 Task: Create a due date automation trigger when advanced on, on the tuesday of the week a card is due add content with a description containing resume at 11:00 AM.
Action: Mouse moved to (945, 74)
Screenshot: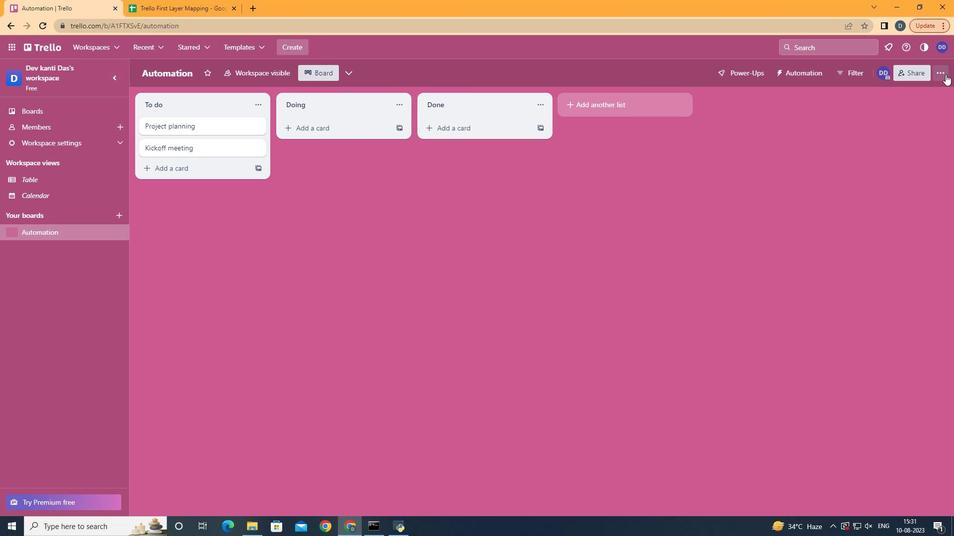
Action: Mouse pressed left at (945, 74)
Screenshot: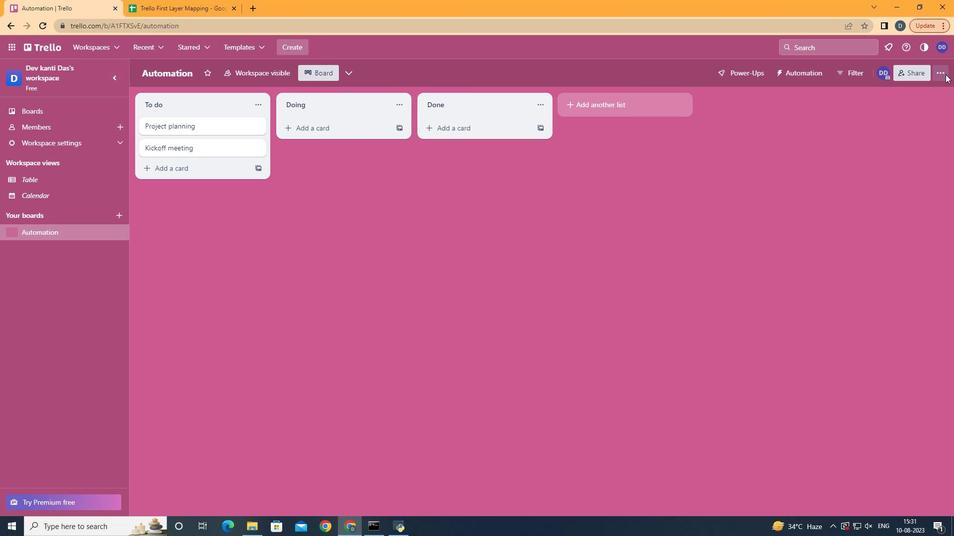 
Action: Mouse moved to (888, 211)
Screenshot: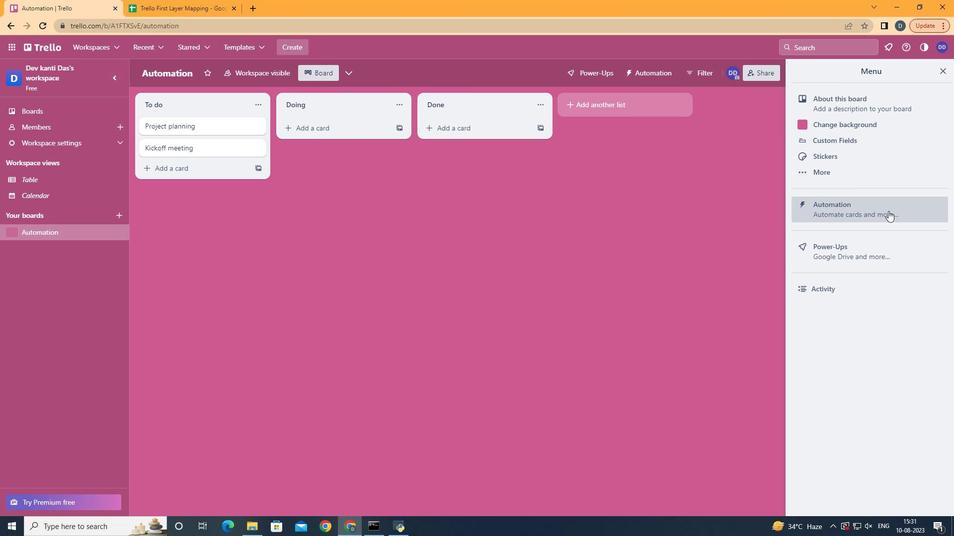
Action: Mouse pressed left at (888, 211)
Screenshot: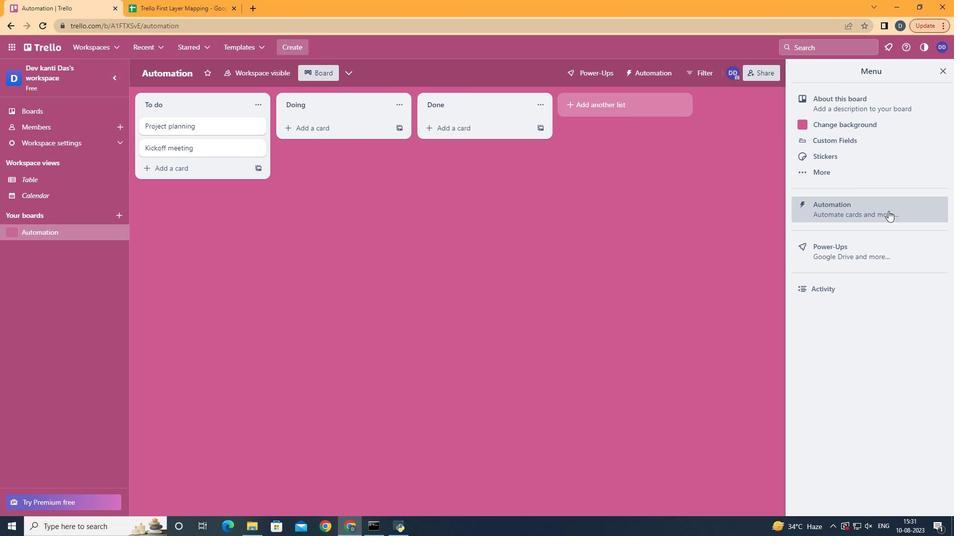 
Action: Mouse moved to (163, 200)
Screenshot: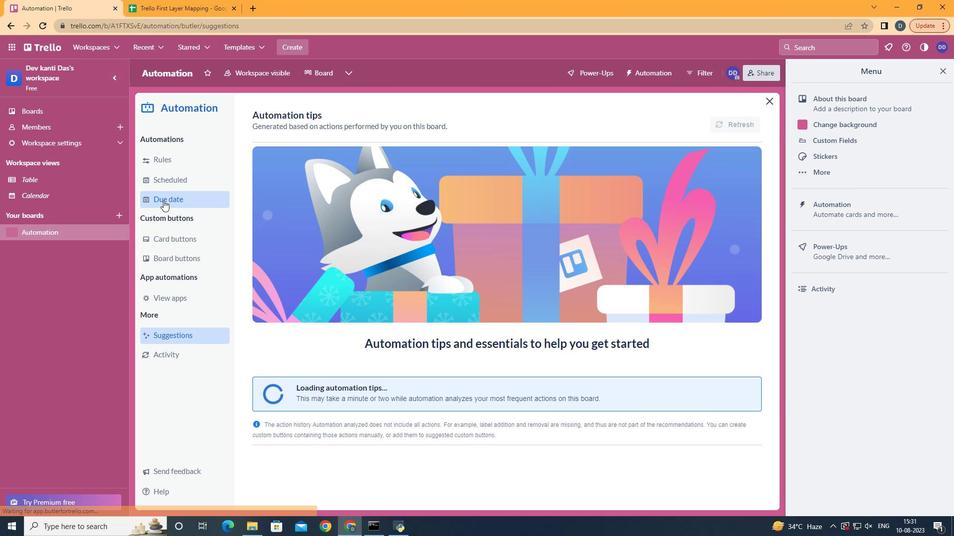 
Action: Mouse pressed left at (163, 200)
Screenshot: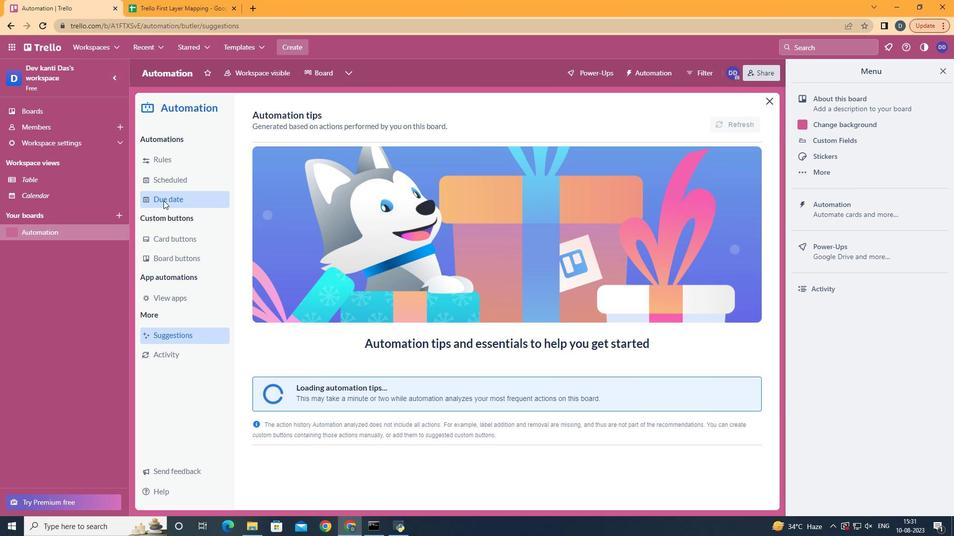 
Action: Mouse moved to (696, 122)
Screenshot: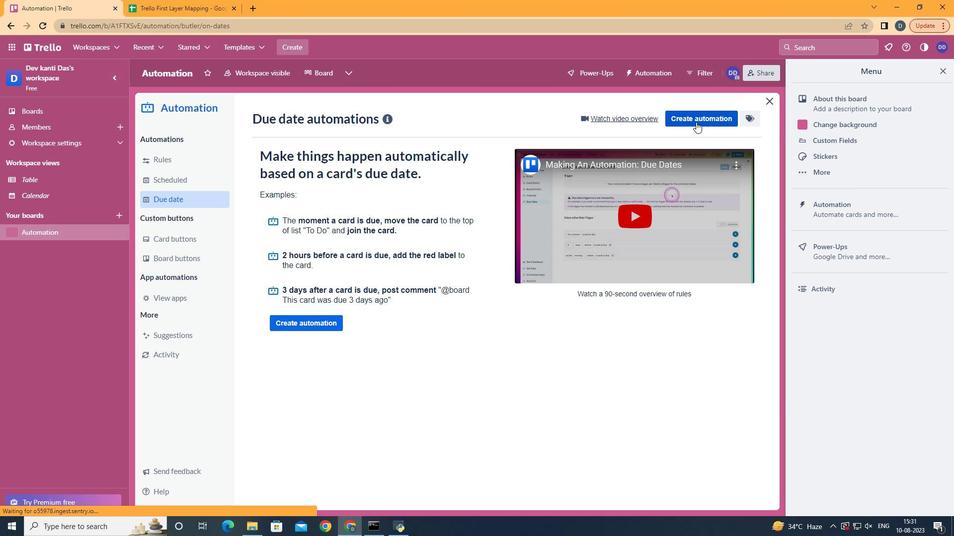 
Action: Mouse pressed left at (696, 122)
Screenshot: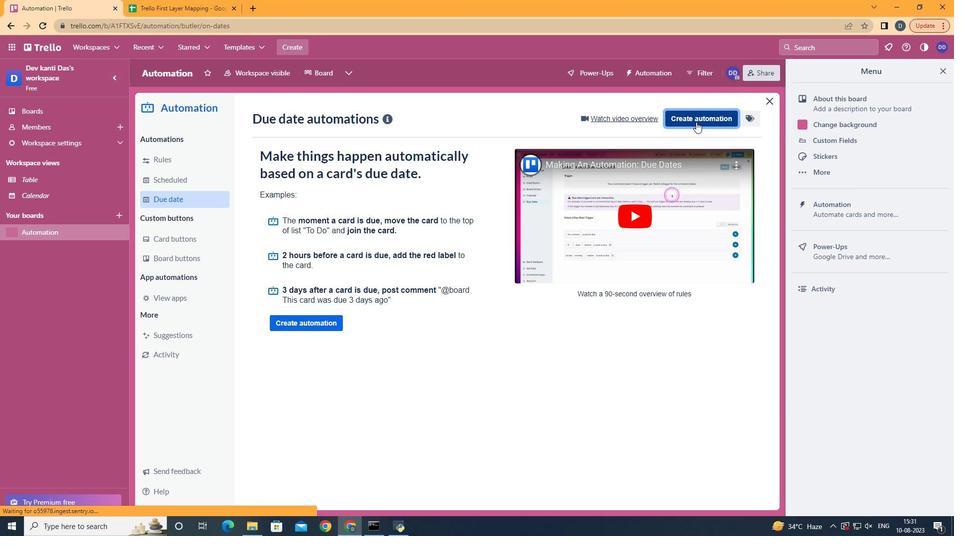 
Action: Mouse moved to (537, 212)
Screenshot: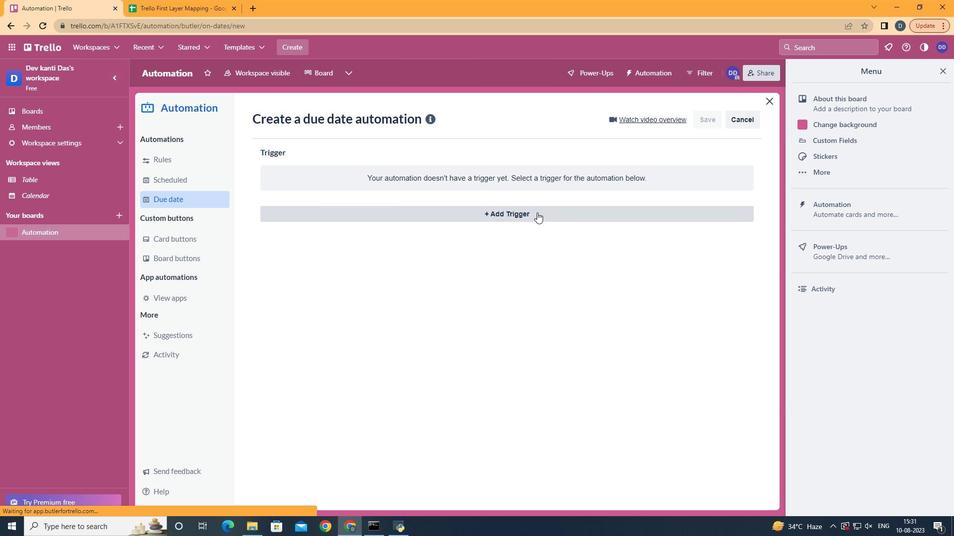 
Action: Mouse pressed left at (537, 212)
Screenshot: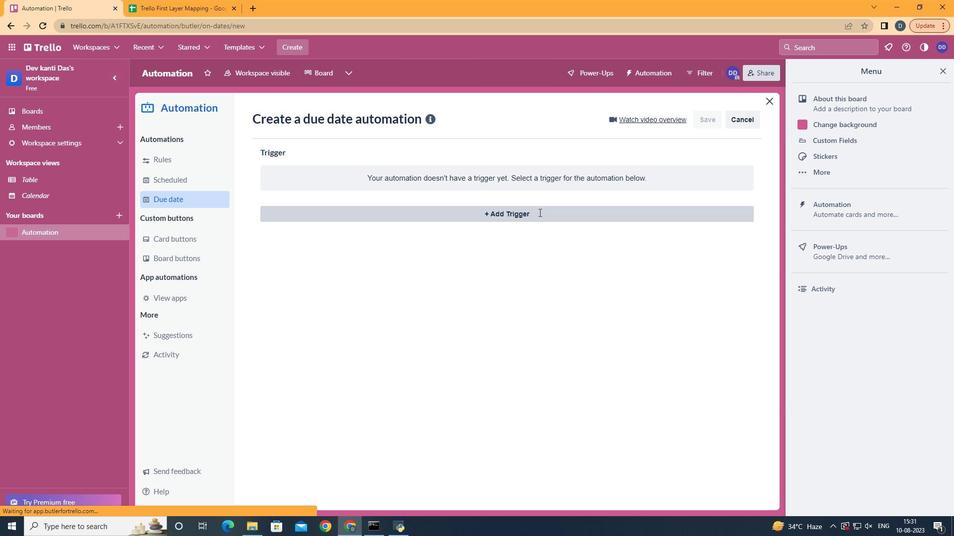 
Action: Mouse moved to (323, 280)
Screenshot: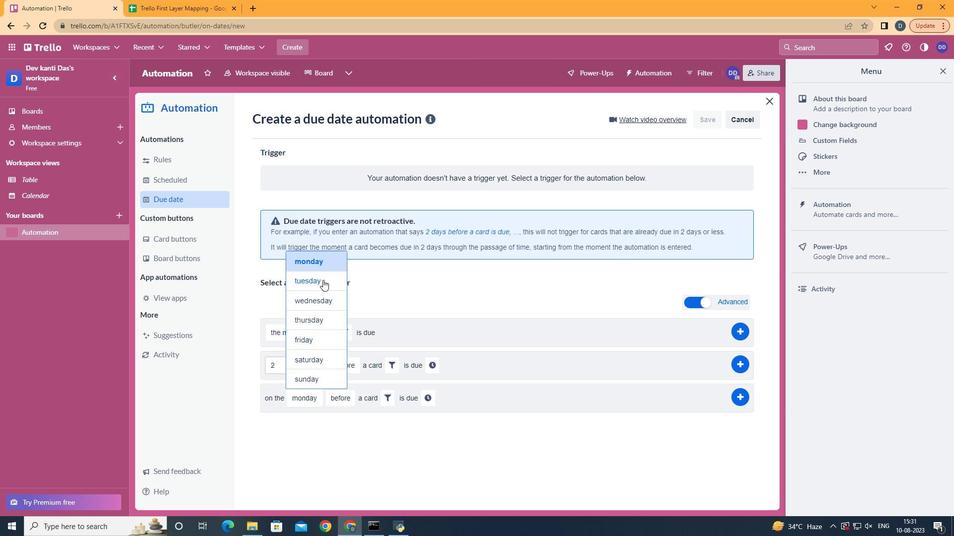 
Action: Mouse pressed left at (323, 280)
Screenshot: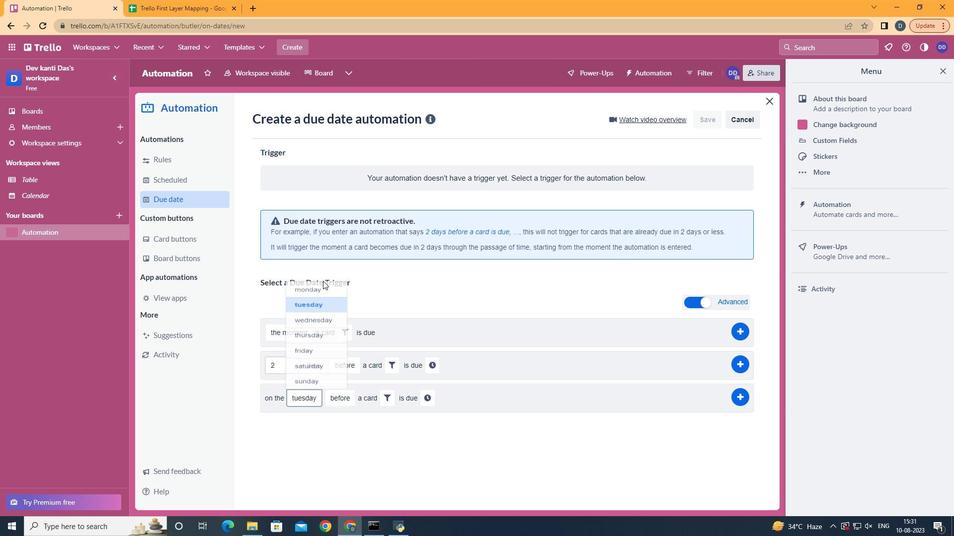
Action: Mouse moved to (357, 459)
Screenshot: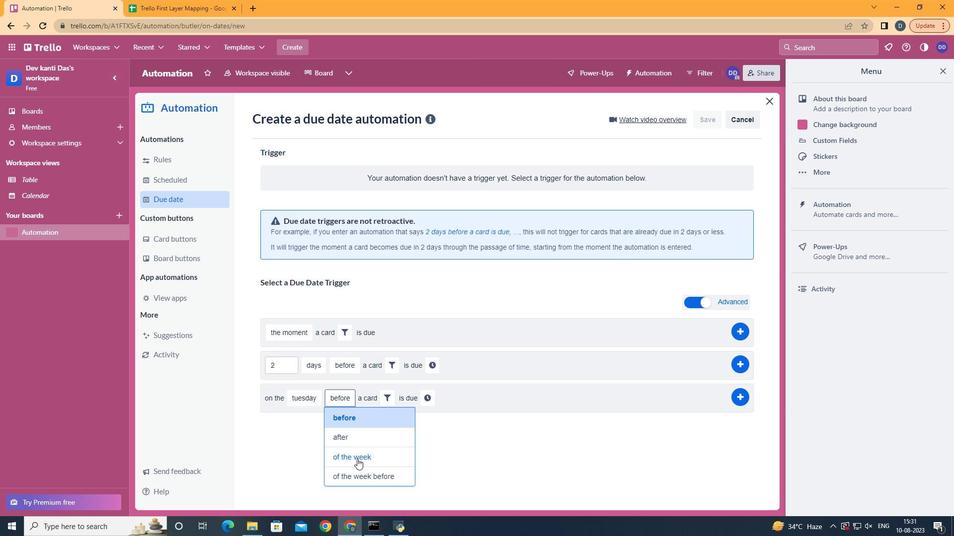 
Action: Mouse pressed left at (357, 459)
Screenshot: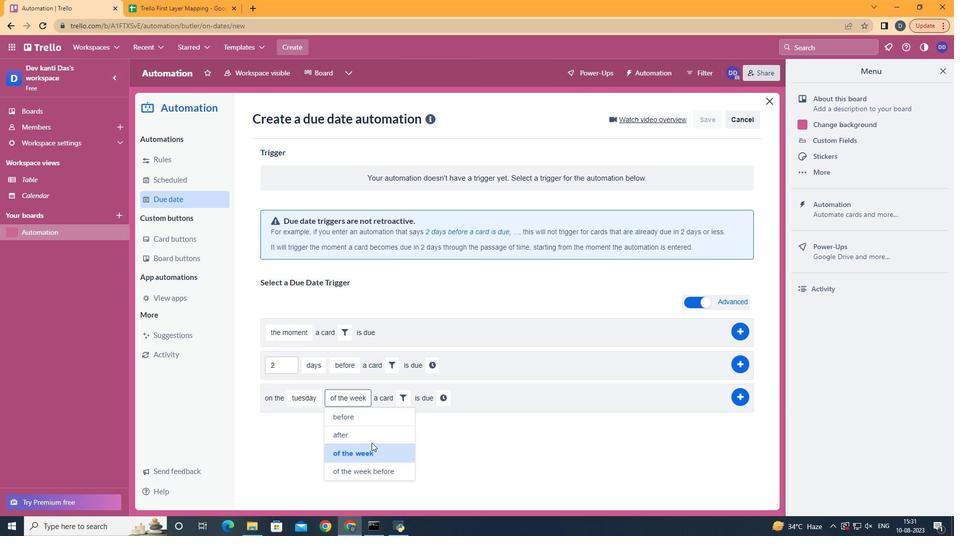
Action: Mouse moved to (406, 402)
Screenshot: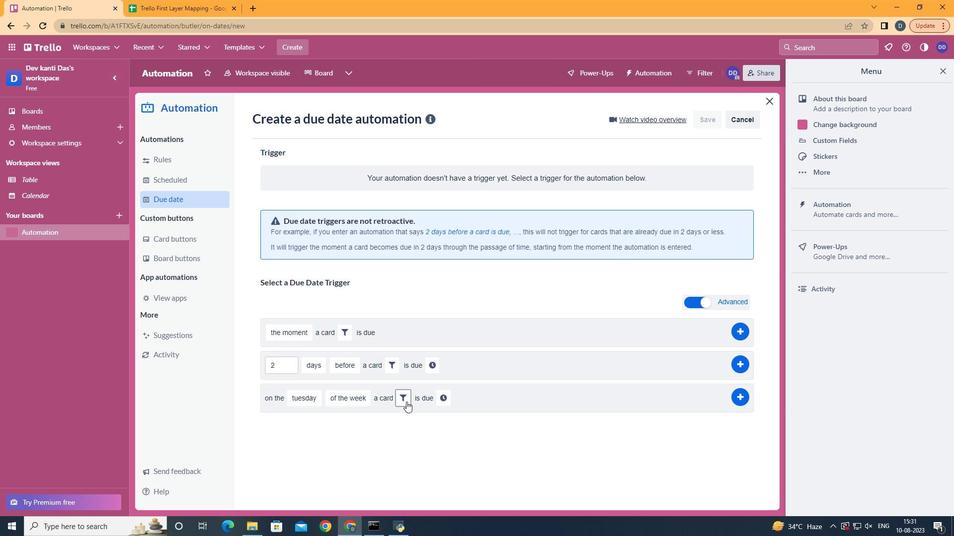 
Action: Mouse pressed left at (406, 402)
Screenshot: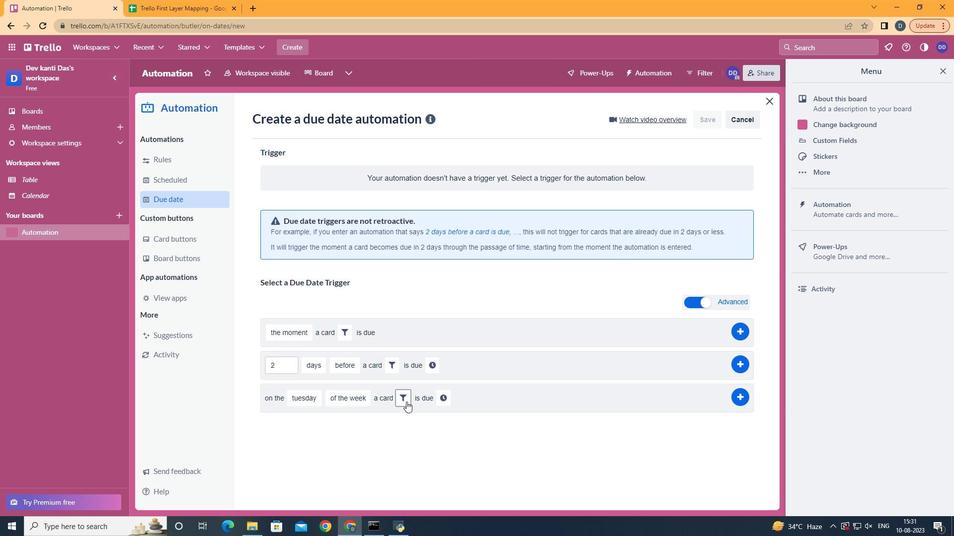 
Action: Mouse moved to (539, 428)
Screenshot: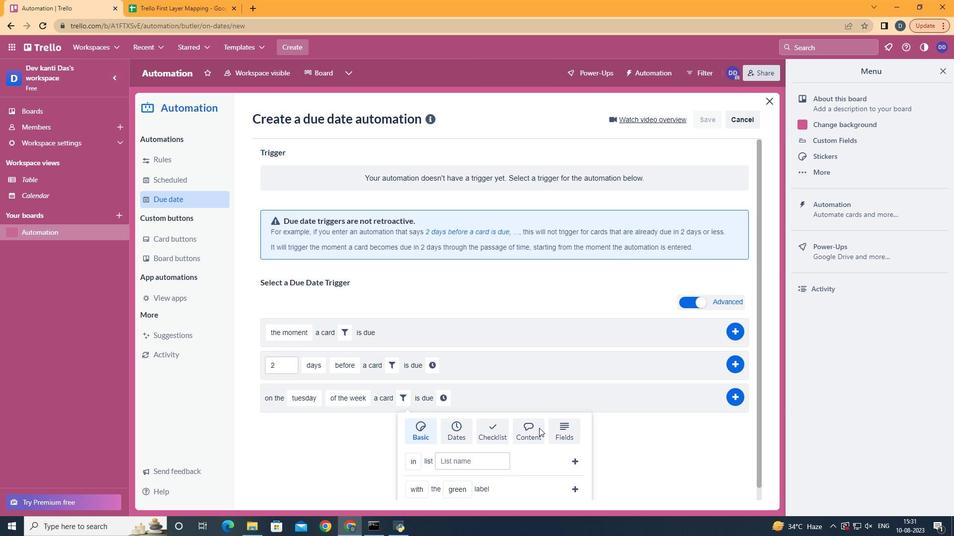
Action: Mouse pressed left at (539, 428)
Screenshot: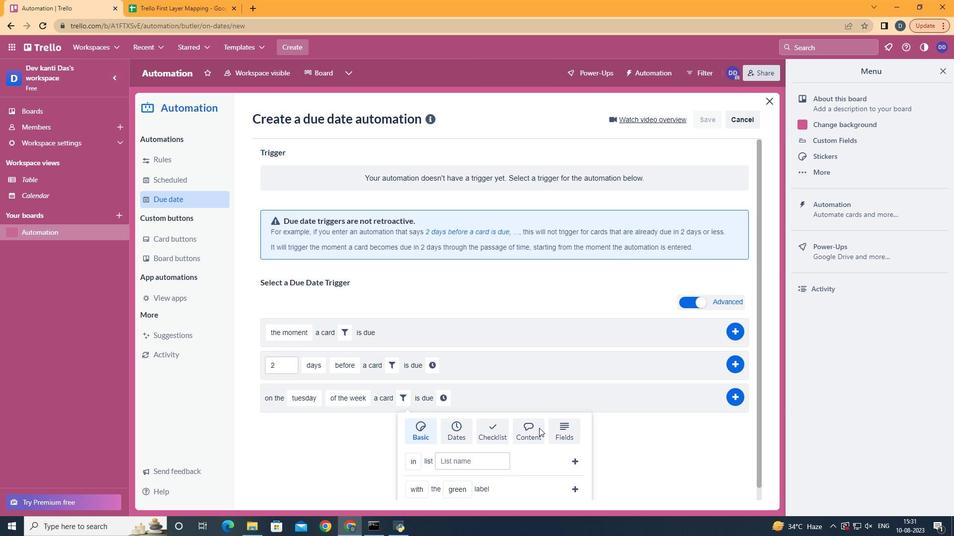 
Action: Mouse moved to (449, 420)
Screenshot: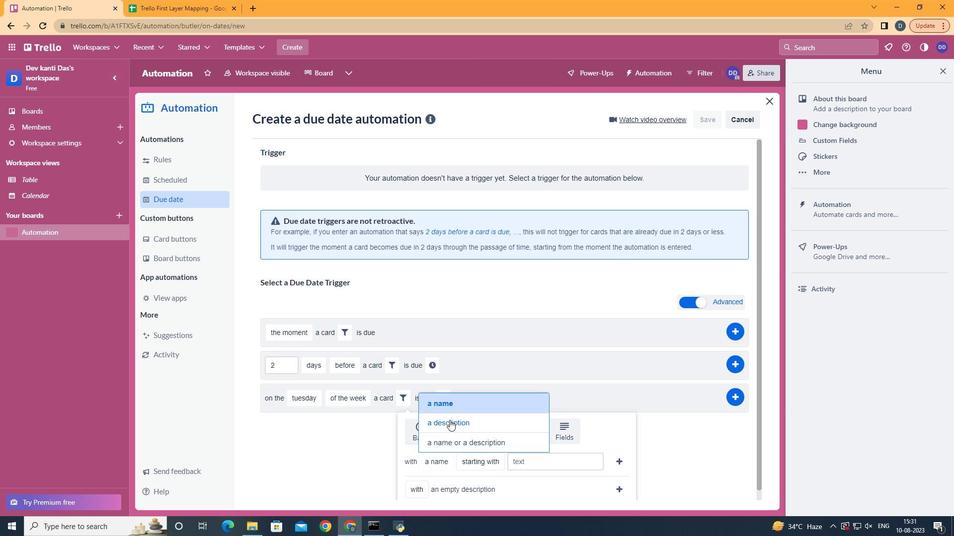 
Action: Mouse pressed left at (449, 420)
Screenshot: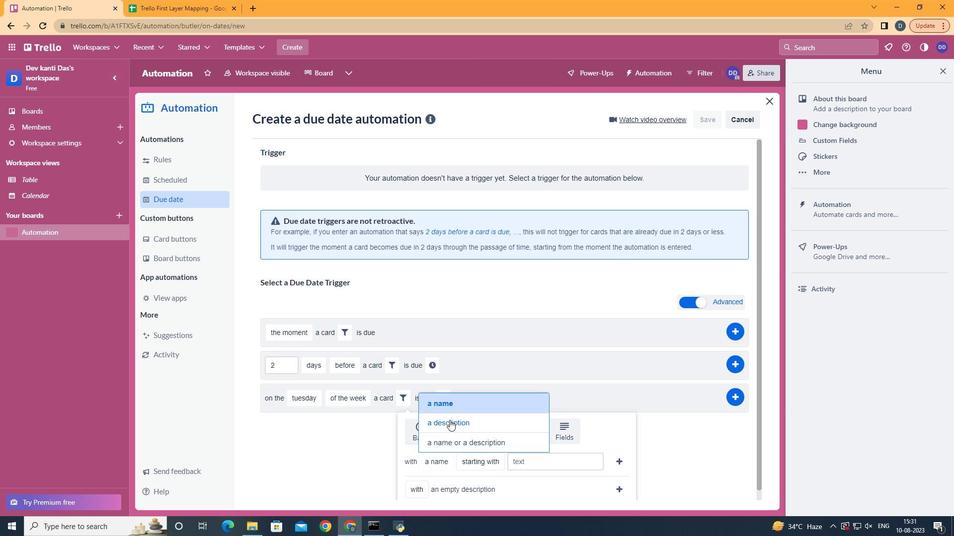 
Action: Mouse moved to (508, 385)
Screenshot: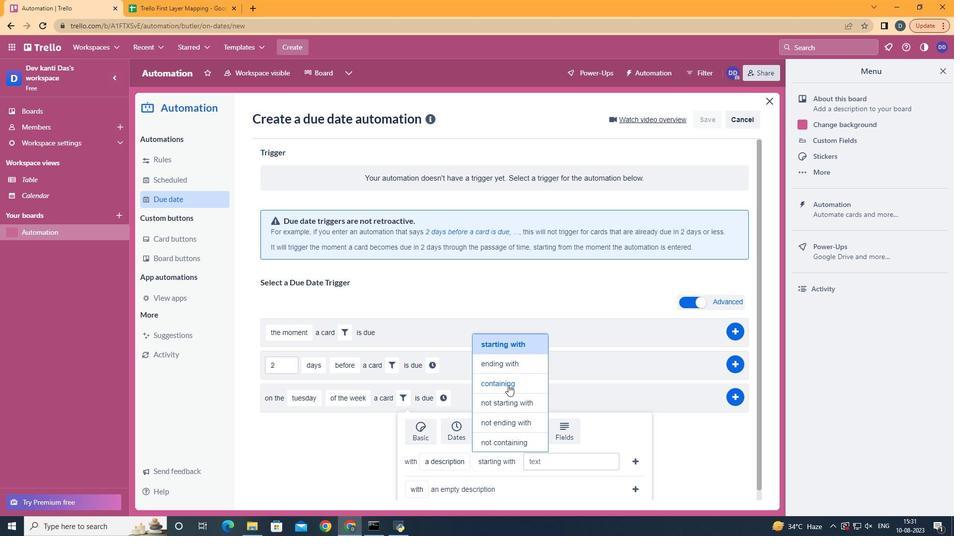 
Action: Mouse pressed left at (508, 385)
Screenshot: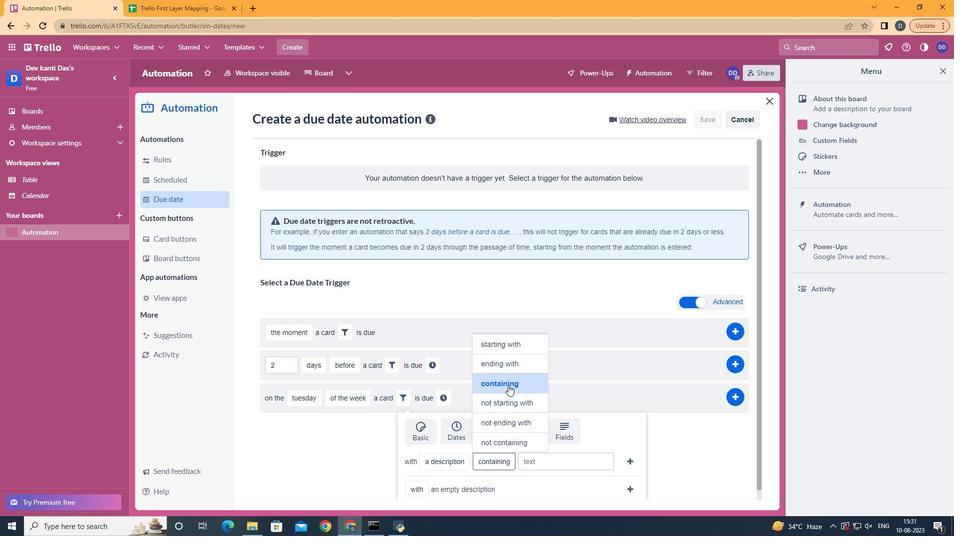 
Action: Mouse moved to (545, 462)
Screenshot: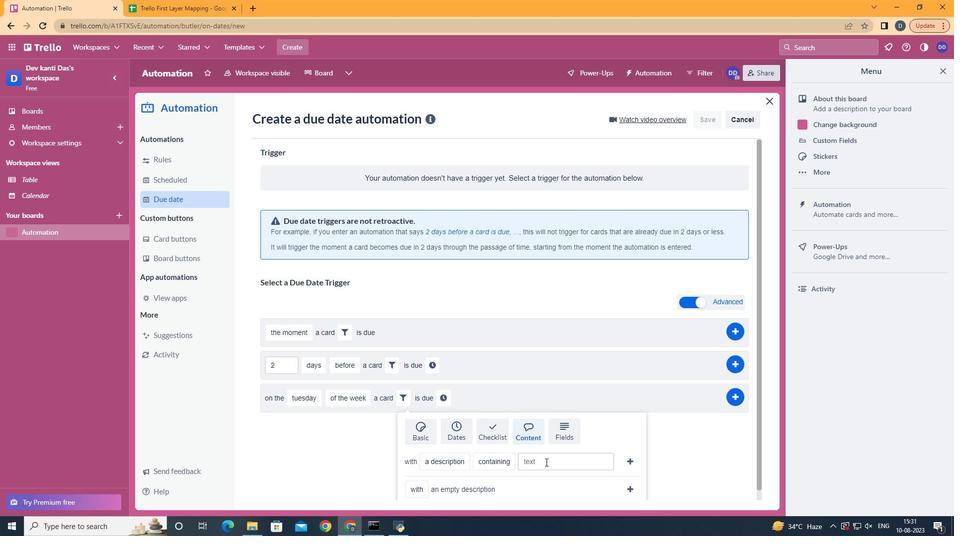
Action: Mouse pressed left at (545, 462)
Screenshot: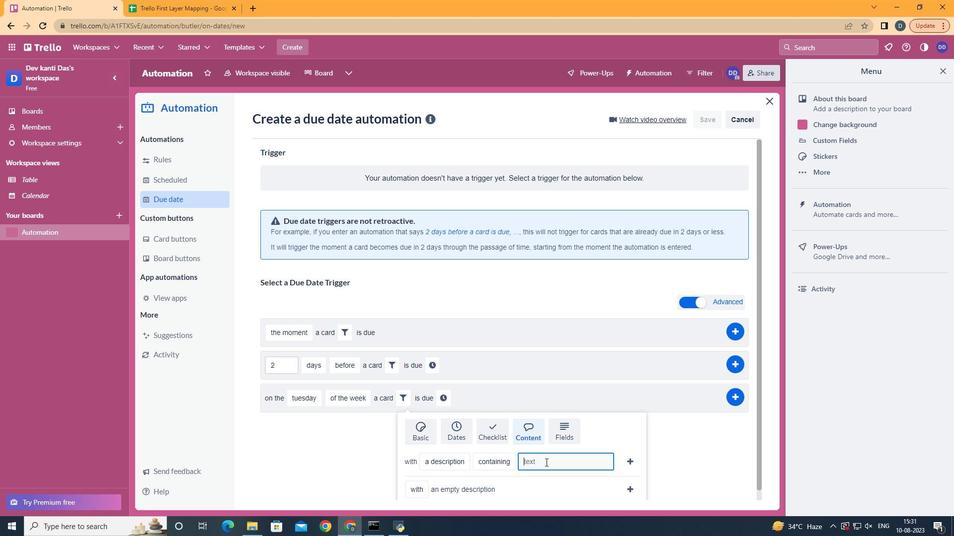 
Action: Key pressed resume
Screenshot: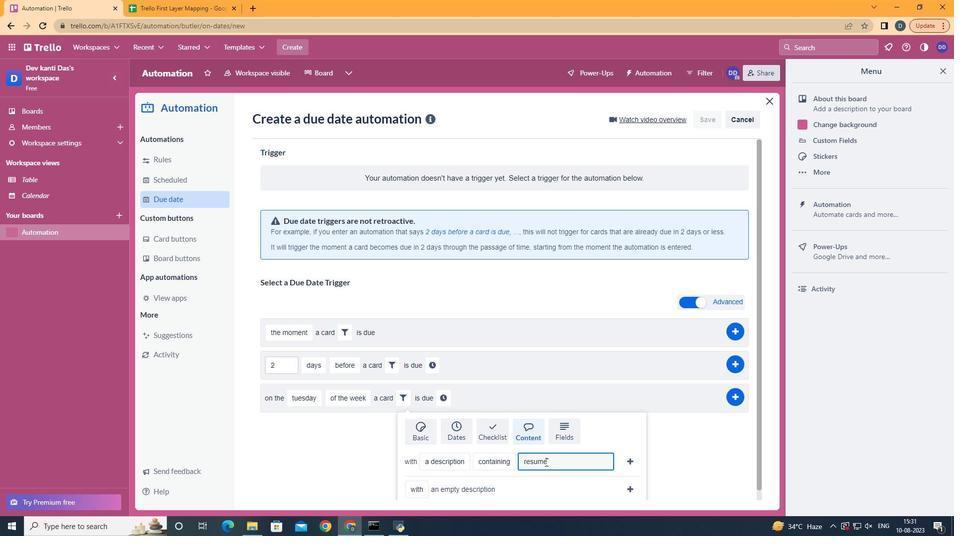 
Action: Mouse moved to (620, 457)
Screenshot: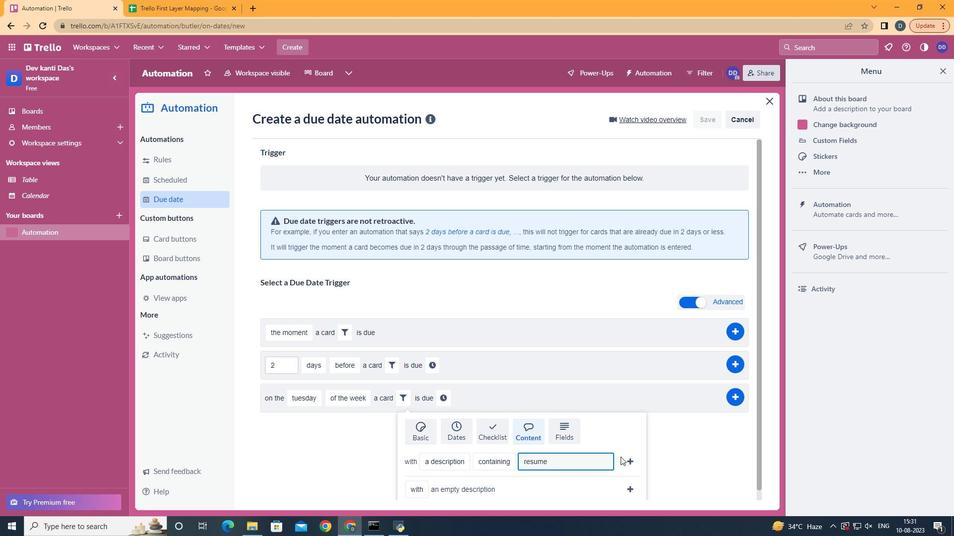 
Action: Mouse pressed left at (620, 457)
Screenshot: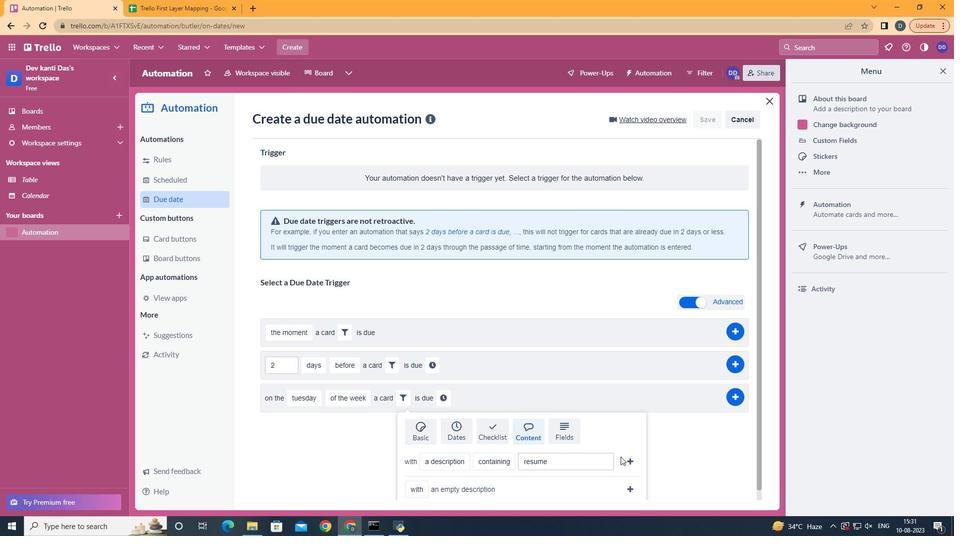 
Action: Mouse moved to (627, 460)
Screenshot: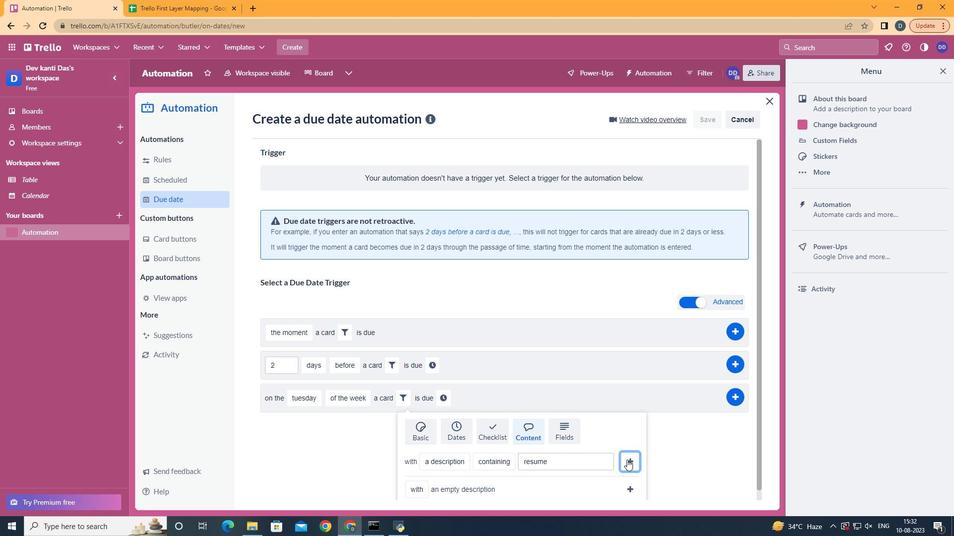 
Action: Mouse pressed left at (627, 460)
Screenshot: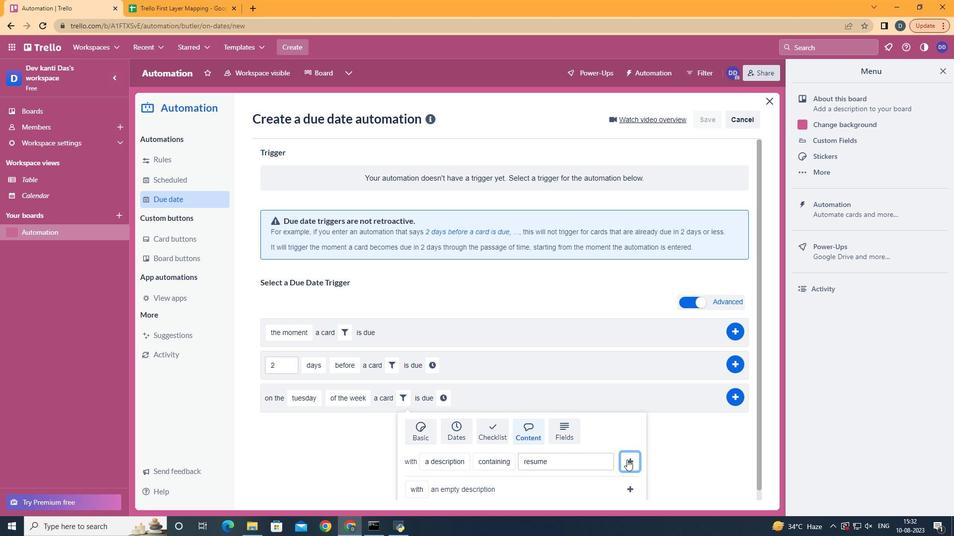
Action: Mouse moved to (587, 399)
Screenshot: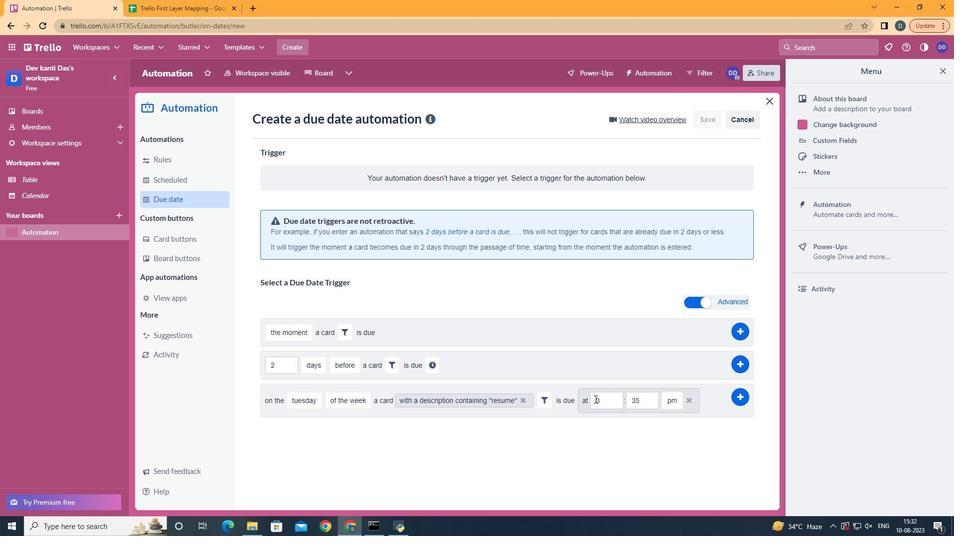 
Action: Mouse pressed left at (587, 399)
Screenshot: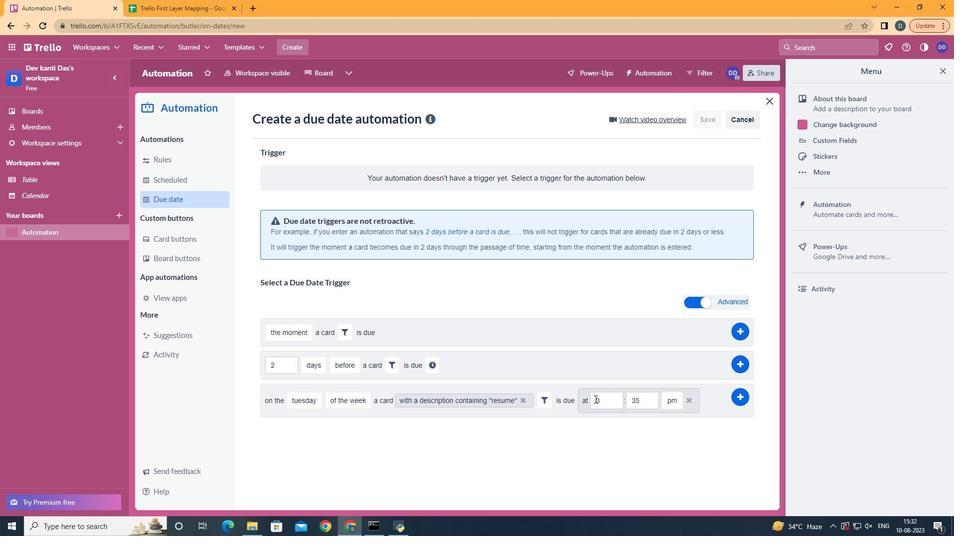 
Action: Mouse moved to (611, 402)
Screenshot: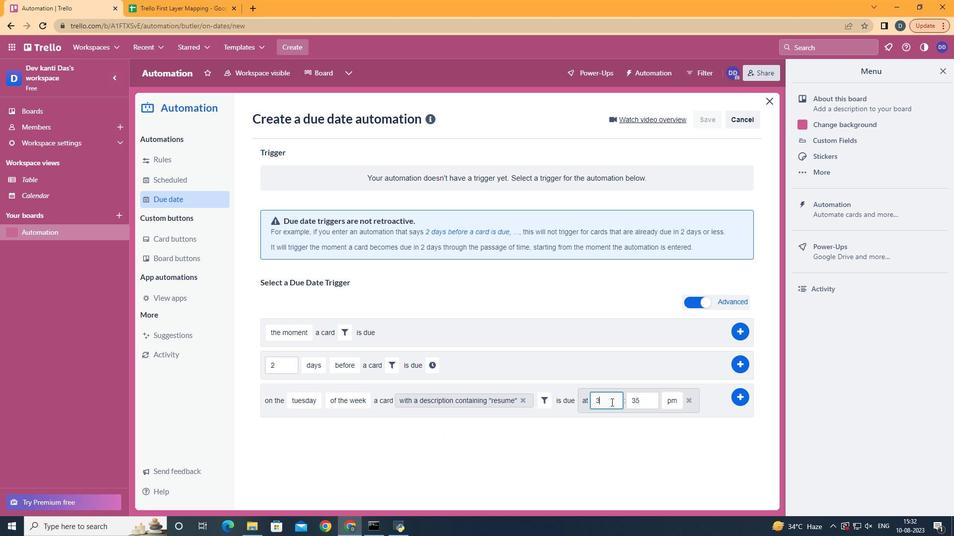 
Action: Mouse pressed left at (611, 402)
Screenshot: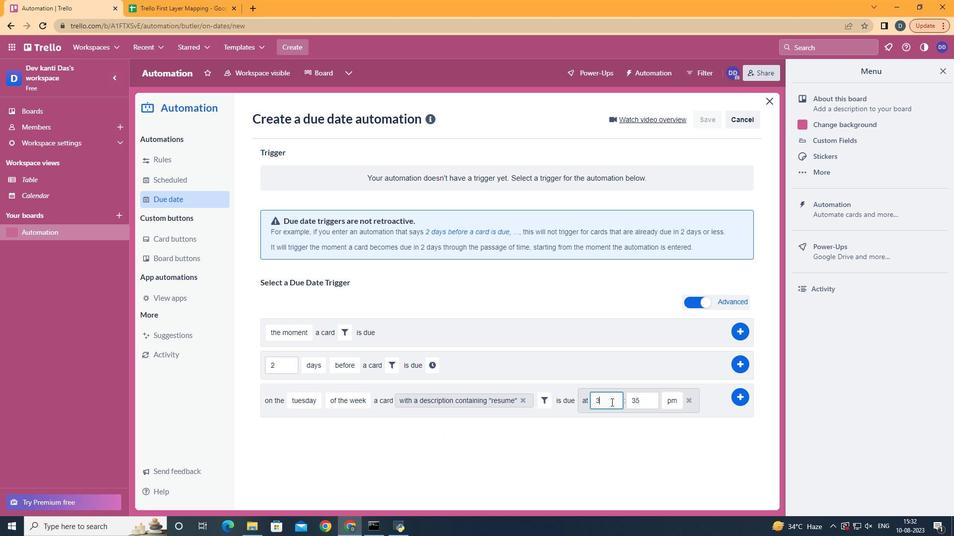 
Action: Mouse moved to (610, 403)
Screenshot: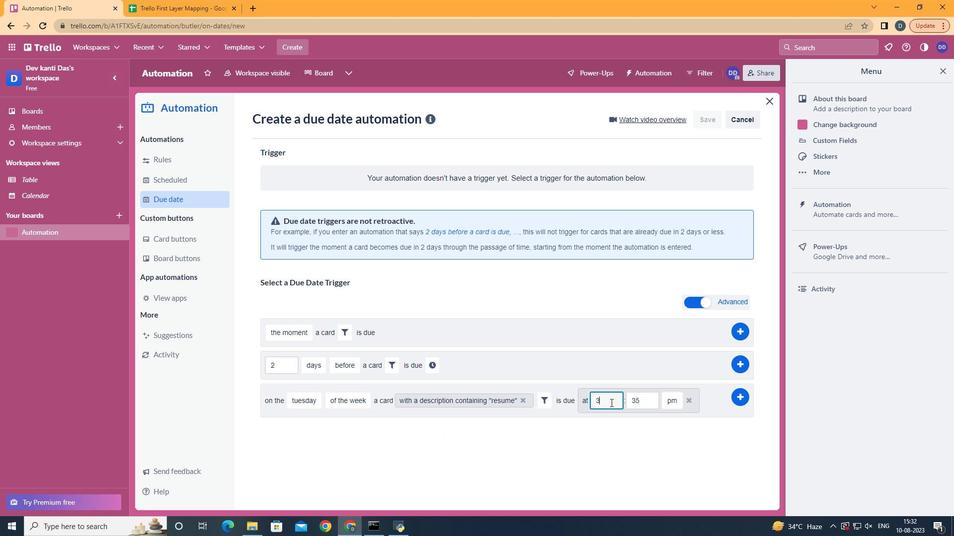 
Action: Key pressed <Key.backspace>11
Screenshot: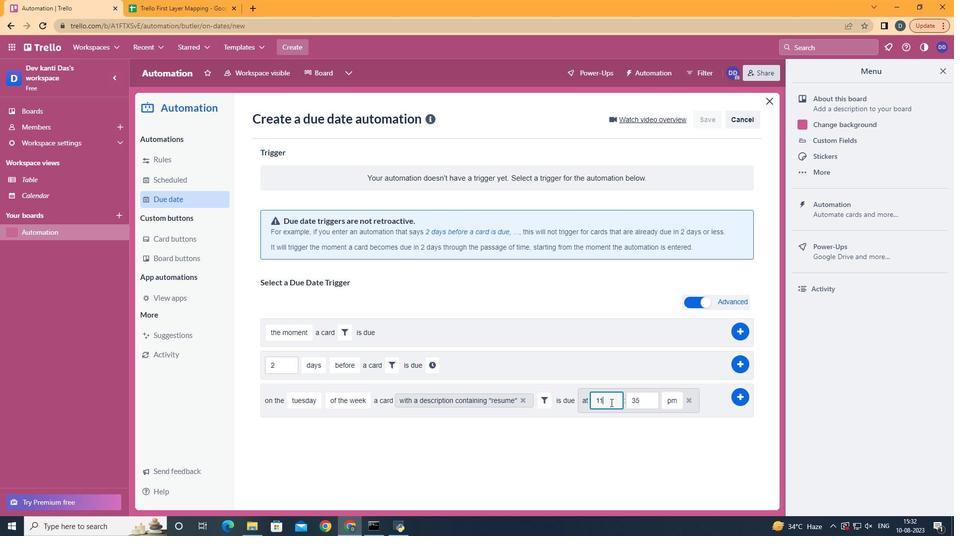 
Action: Mouse moved to (642, 398)
Screenshot: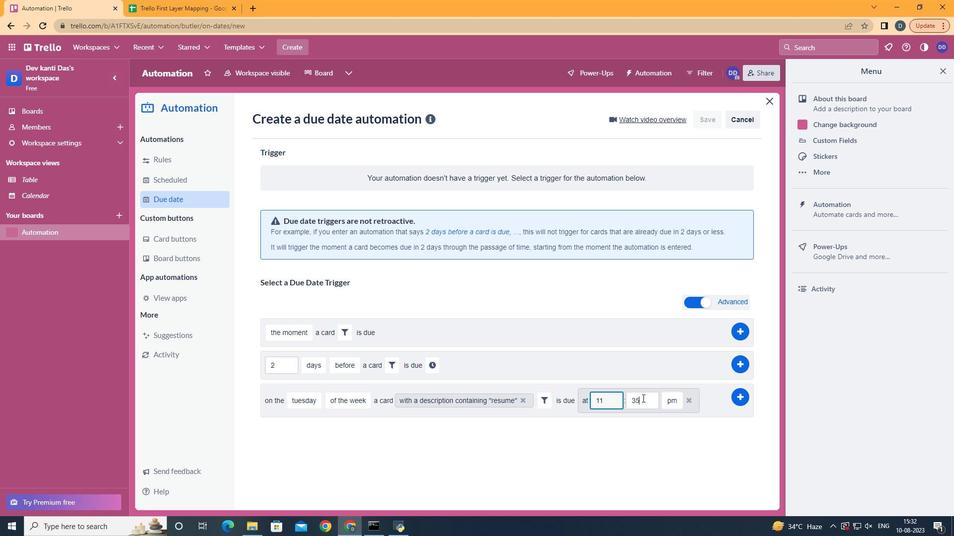
Action: Mouse pressed left at (642, 398)
Screenshot: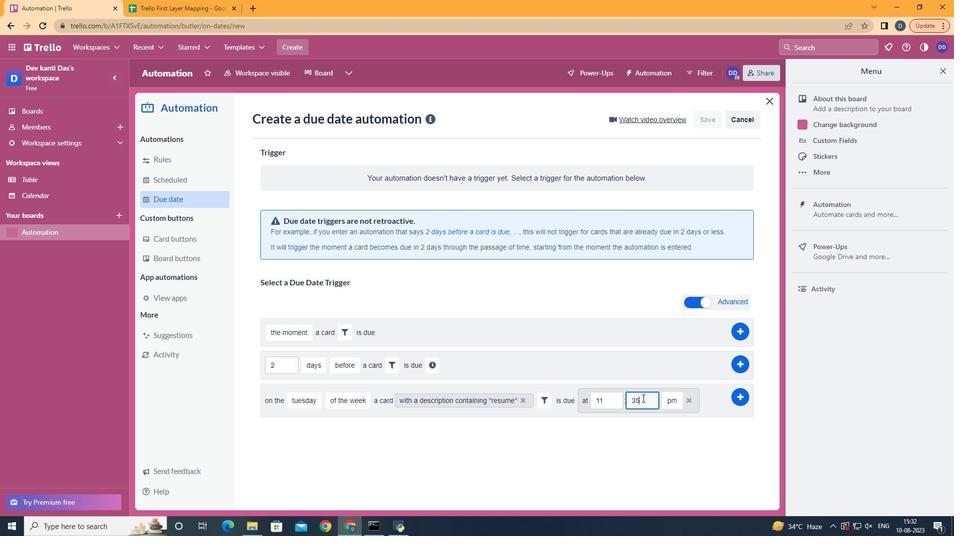
Action: Key pressed <Key.backspace>
Screenshot: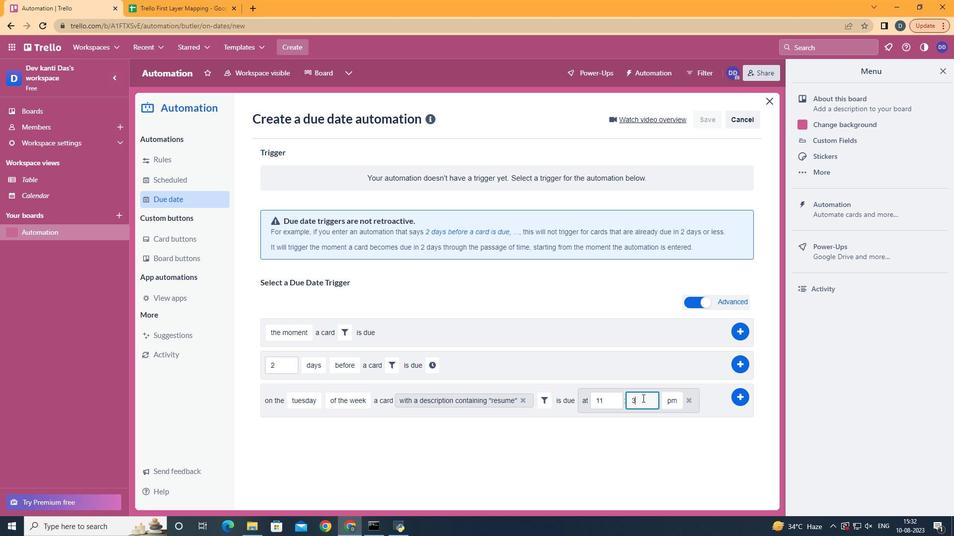 
Action: Mouse moved to (643, 398)
Screenshot: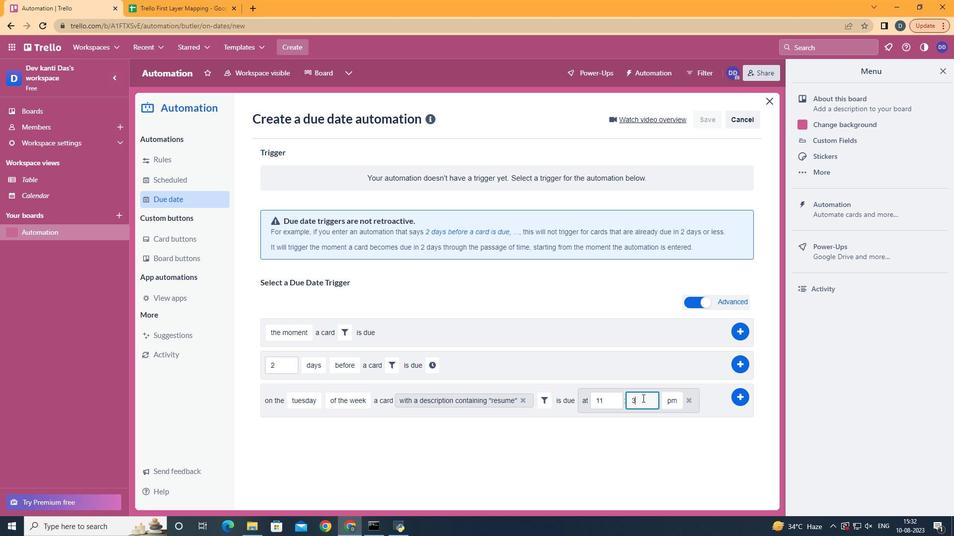 
Action: Key pressed <Key.backspace>
Screenshot: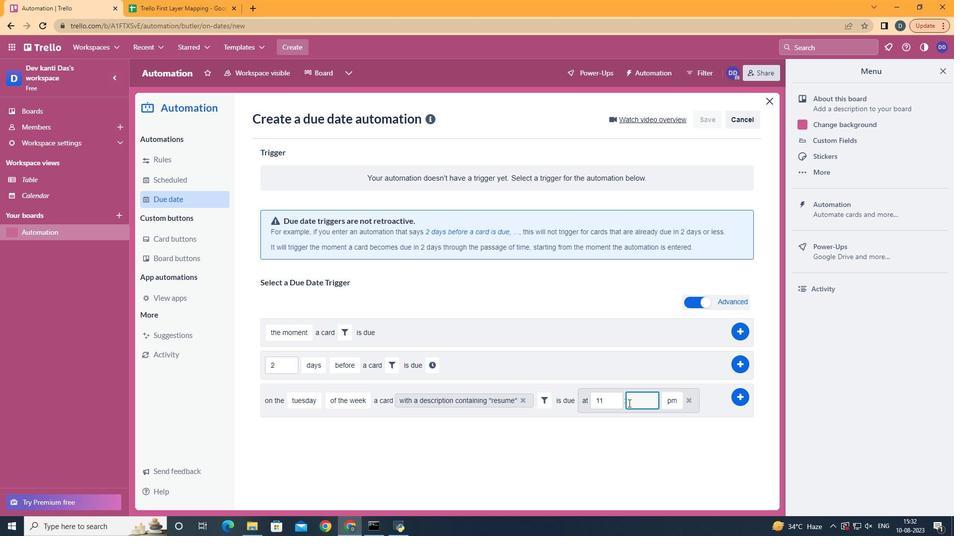 
Action: Mouse moved to (628, 403)
Screenshot: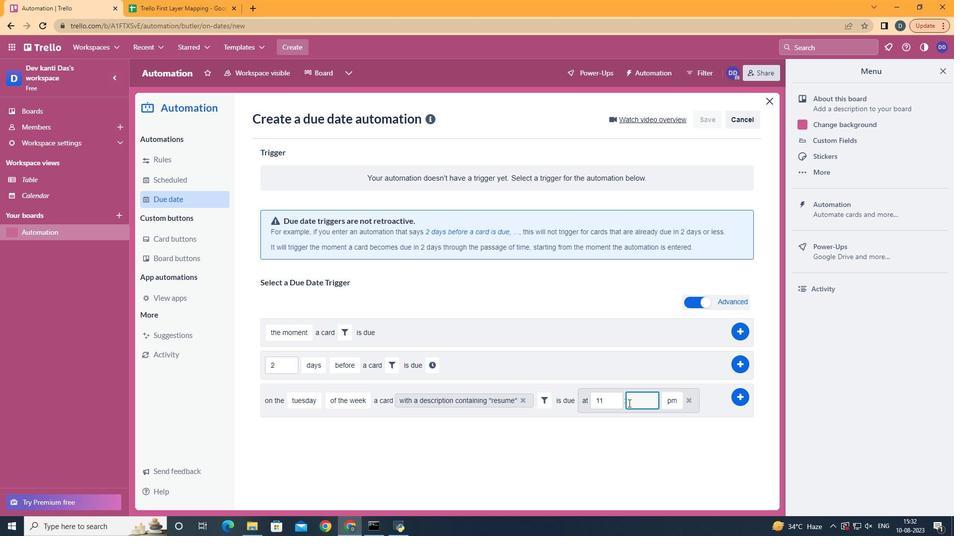 
Action: Key pressed 00
Screenshot: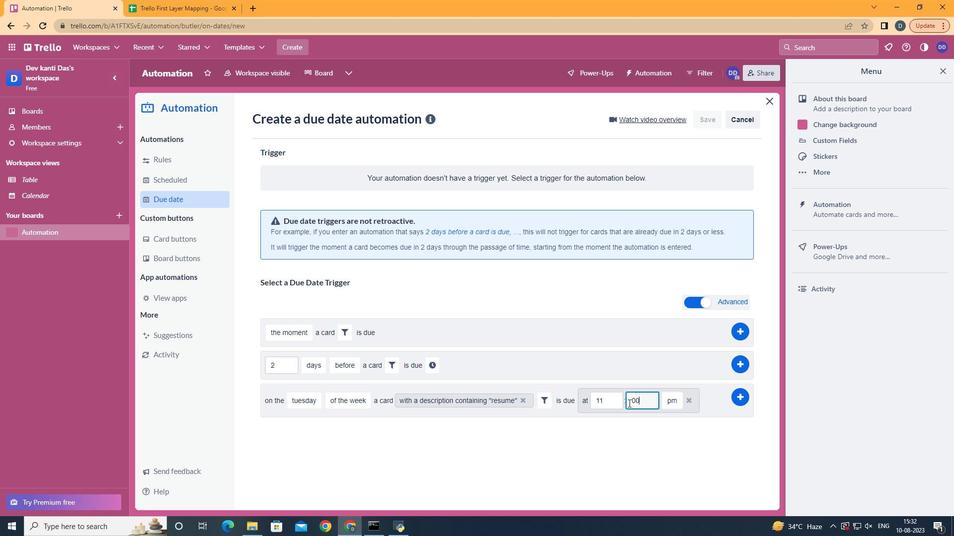 
Action: Mouse moved to (676, 419)
Screenshot: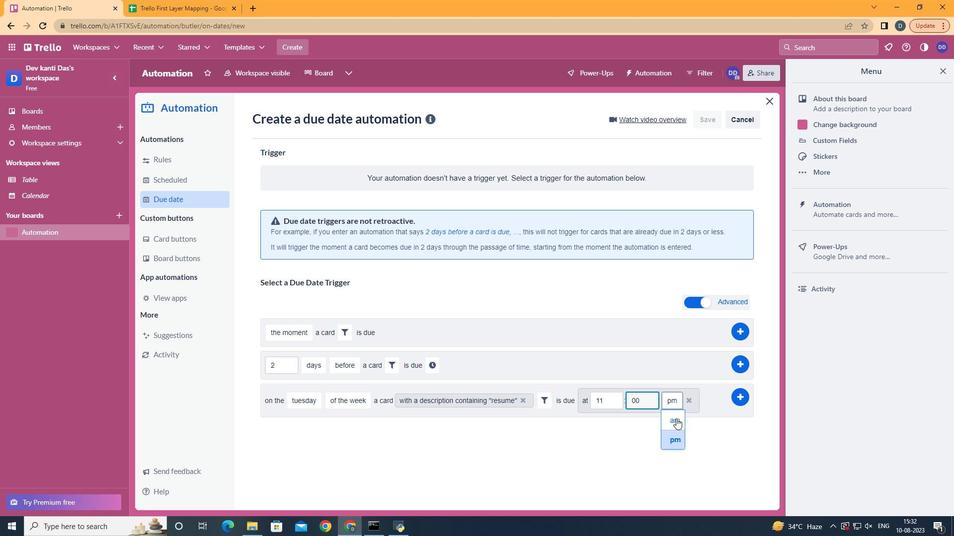 
Action: Mouse pressed left at (676, 419)
Screenshot: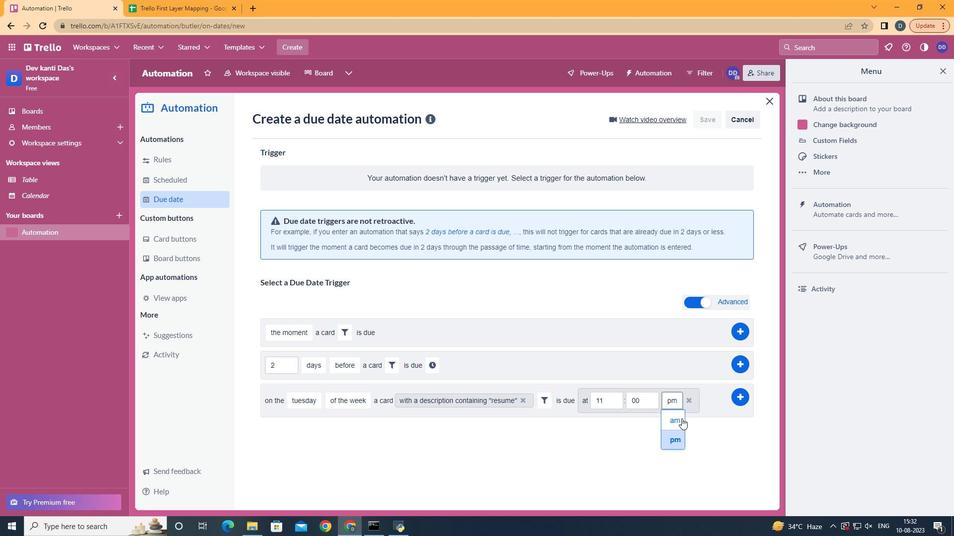 
Action: Mouse moved to (737, 398)
Screenshot: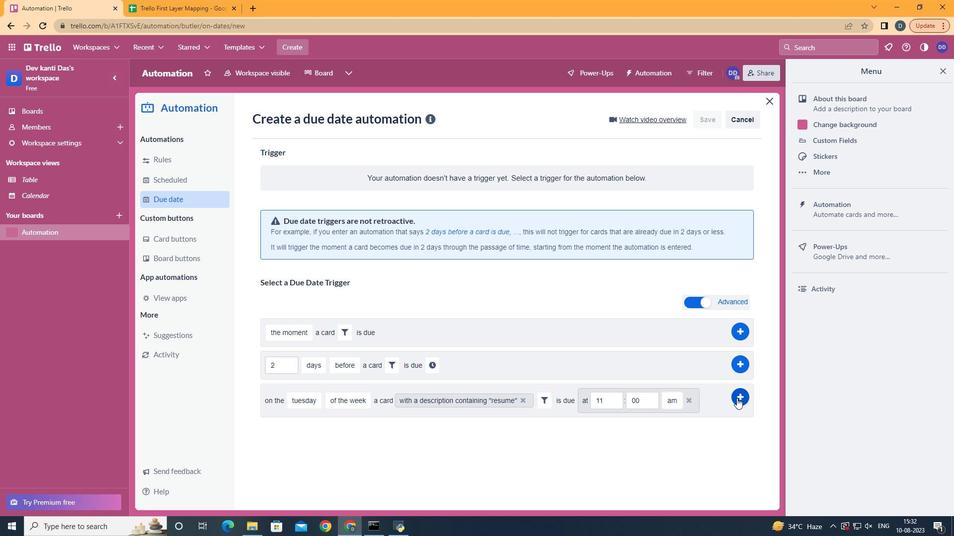 
Action: Mouse pressed left at (737, 398)
Screenshot: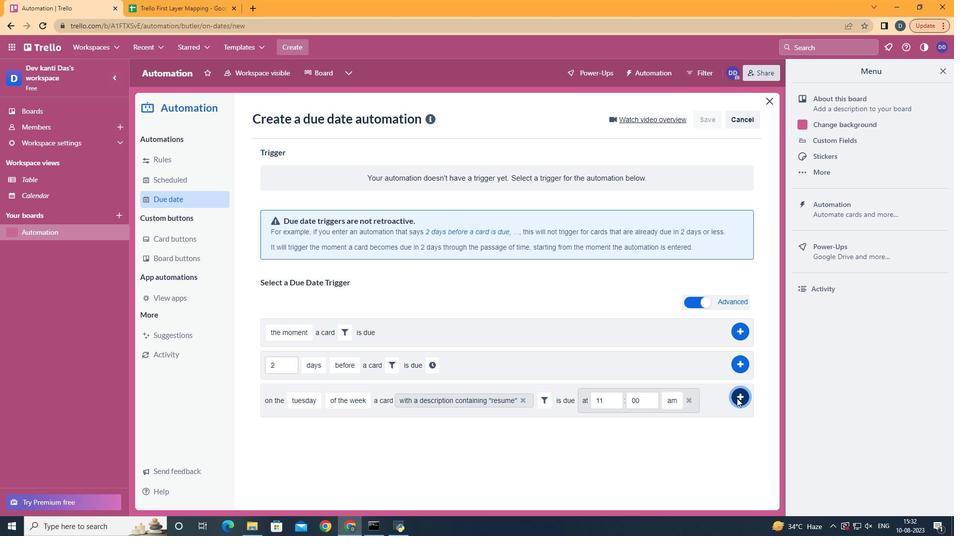 
